 Task: Add mansisoftage undefined.
Action: Mouse moved to (325, 91)
Screenshot: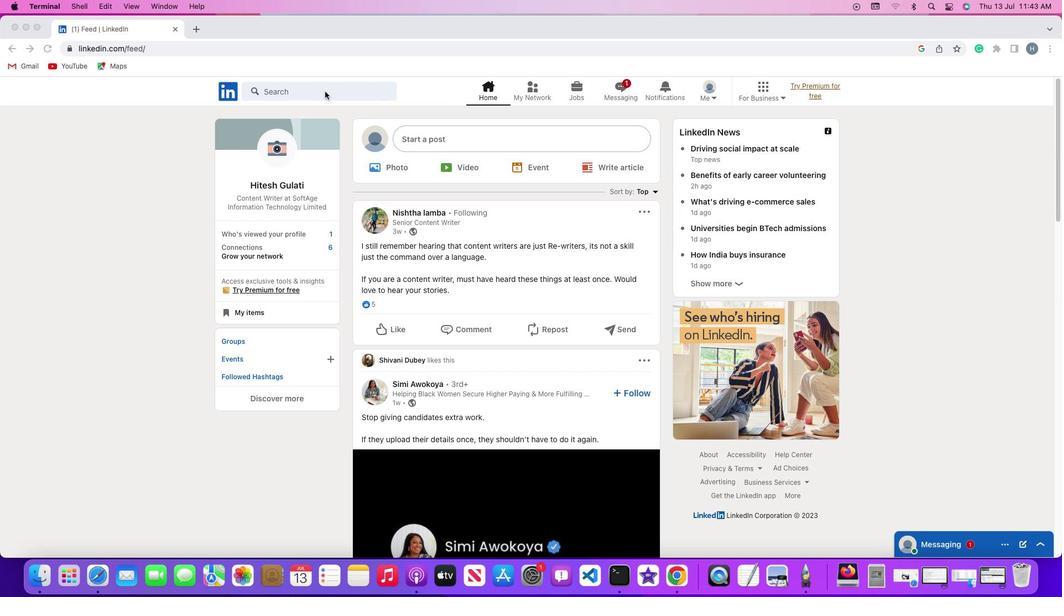 
Action: Mouse pressed left at (325, 91)
Screenshot: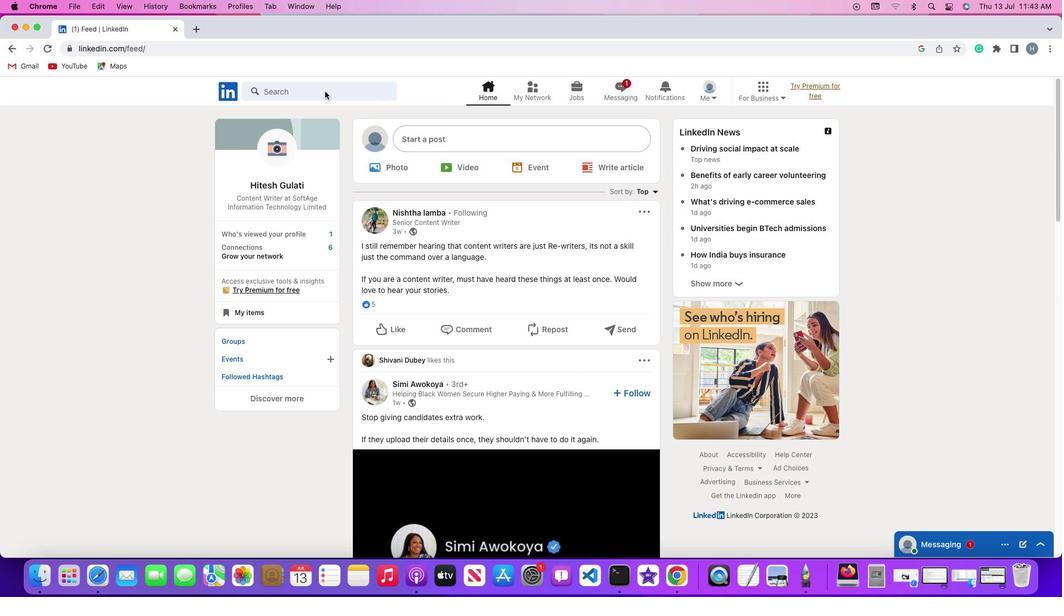 
Action: Mouse pressed left at (325, 91)
Screenshot: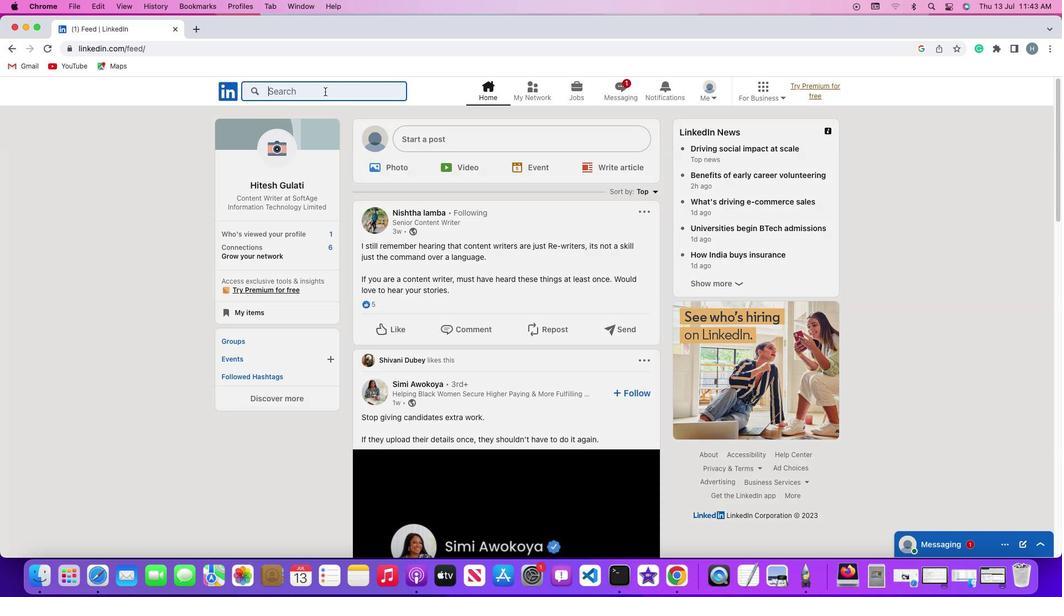 
Action: Key pressed Key.shift'#''h''i''r''i''n''g'Key.enter
Screenshot: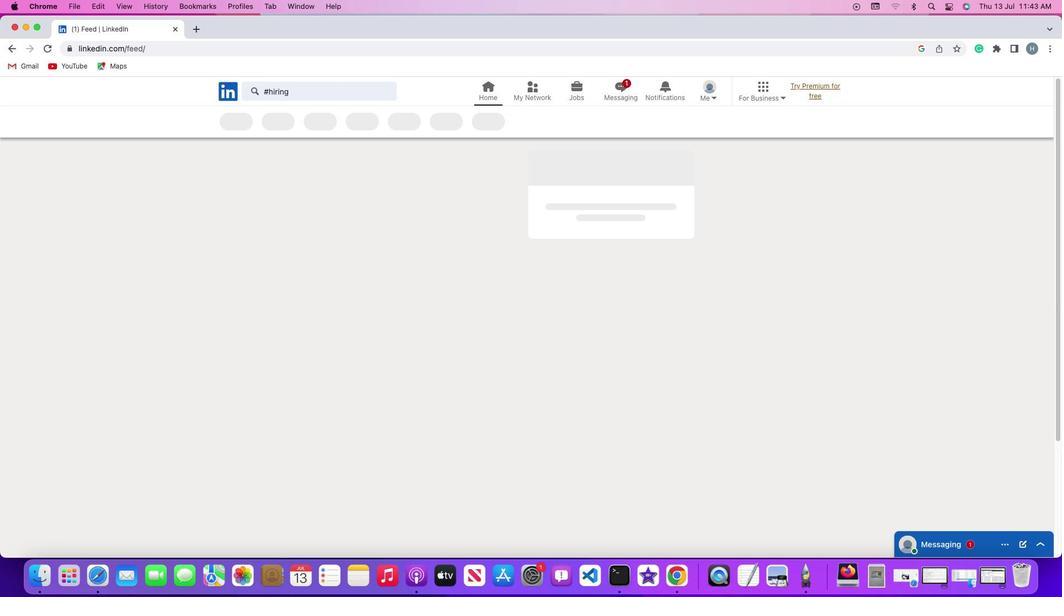 
Action: Mouse moved to (318, 120)
Screenshot: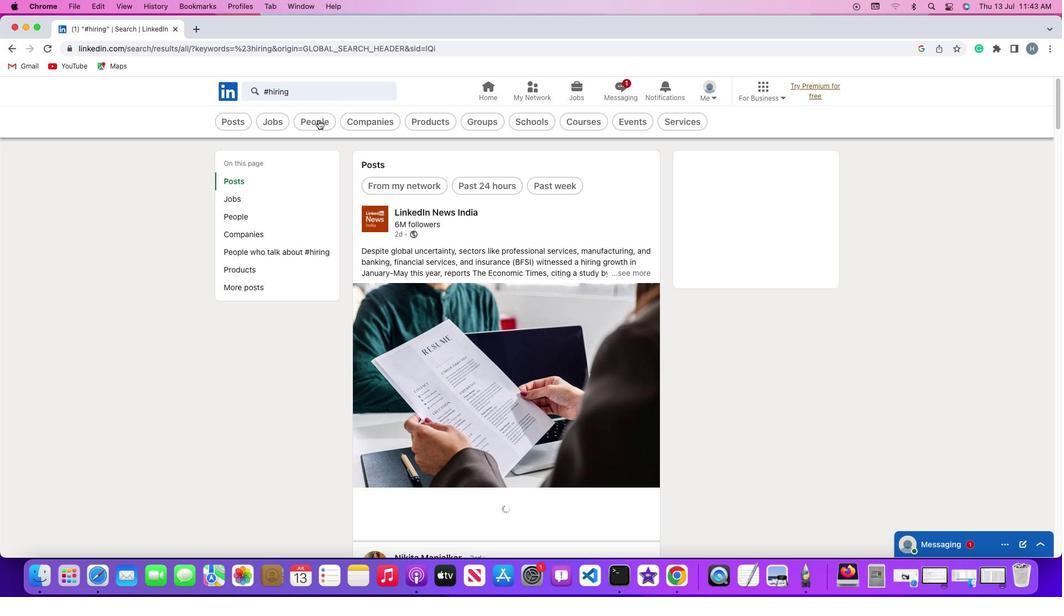 
Action: Mouse pressed left at (318, 120)
Screenshot: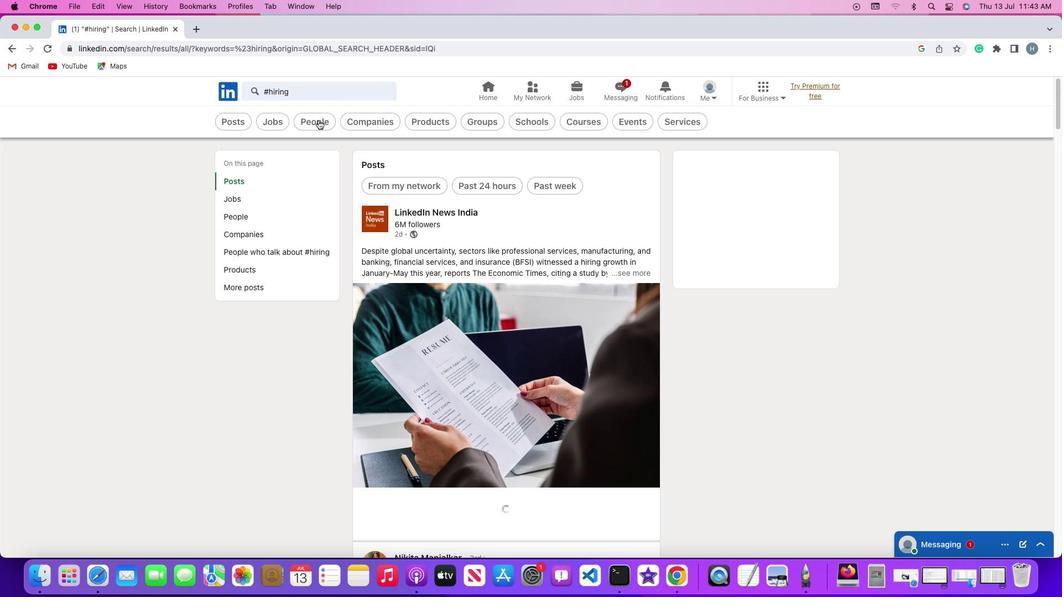 
Action: Mouse moved to (560, 120)
Screenshot: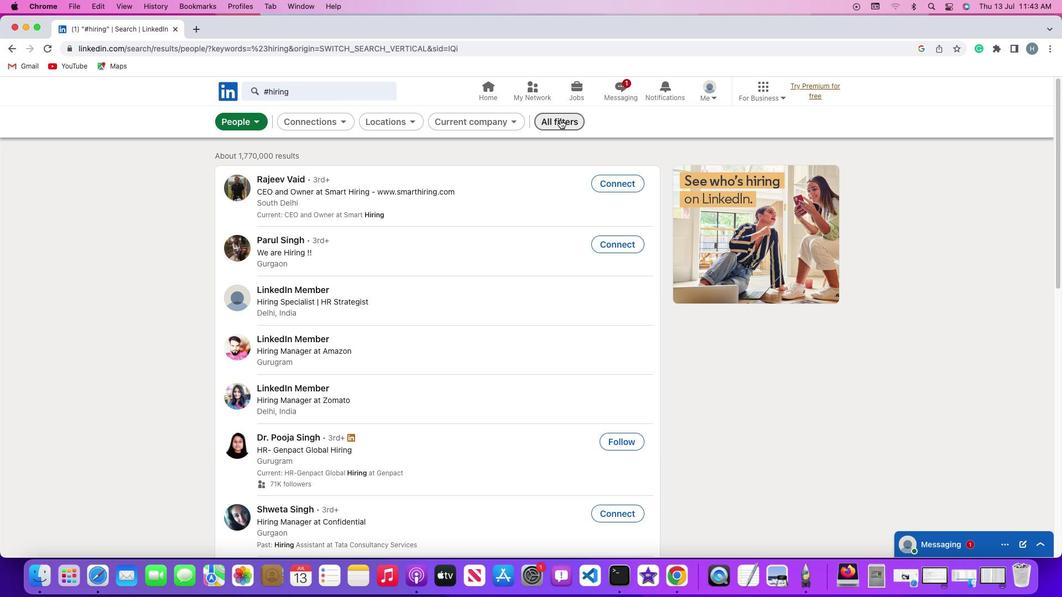 
Action: Mouse pressed left at (560, 120)
Screenshot: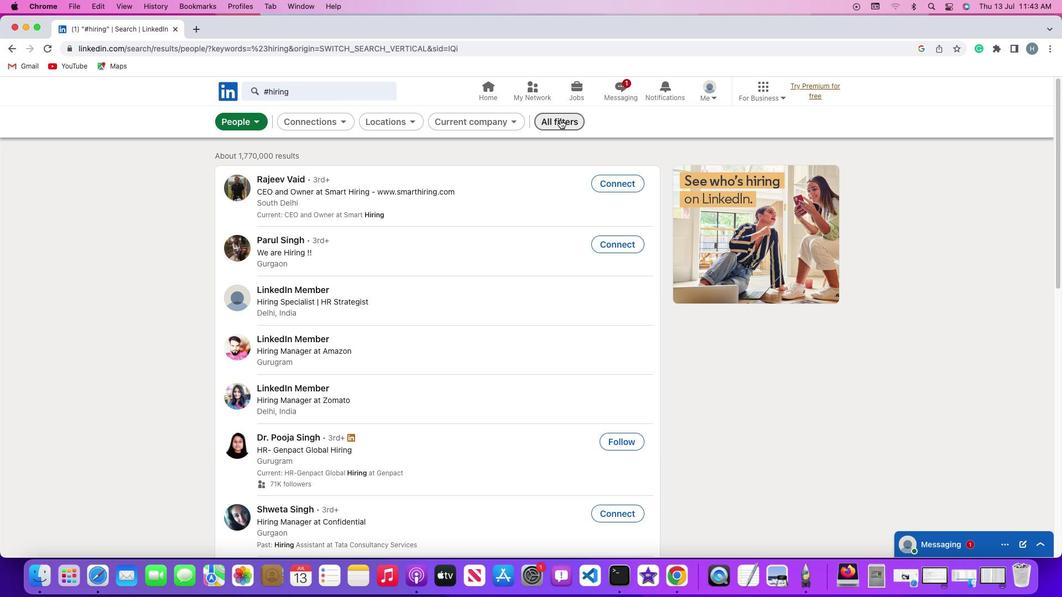 
Action: Mouse moved to (801, 291)
Screenshot: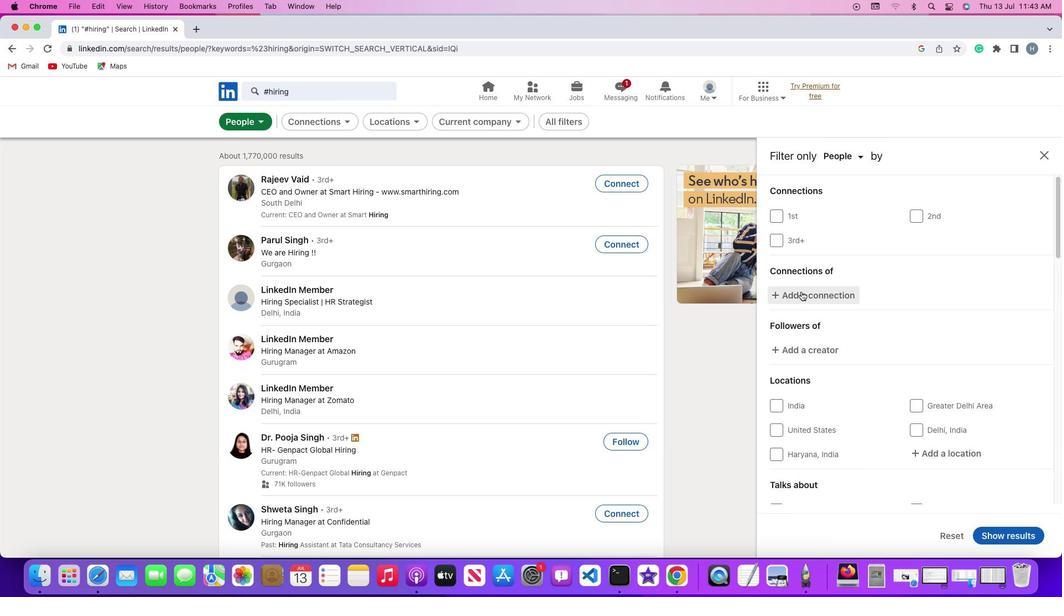 
Action: Mouse pressed left at (801, 291)
Screenshot: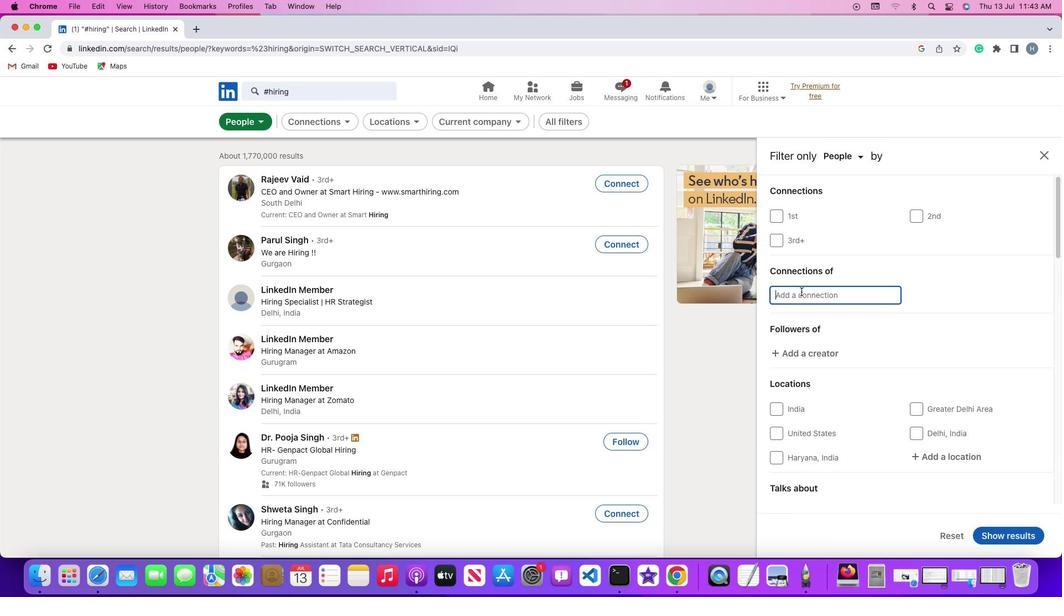 
Action: Key pressed Key.shift'M''a''n''s''i'
Screenshot: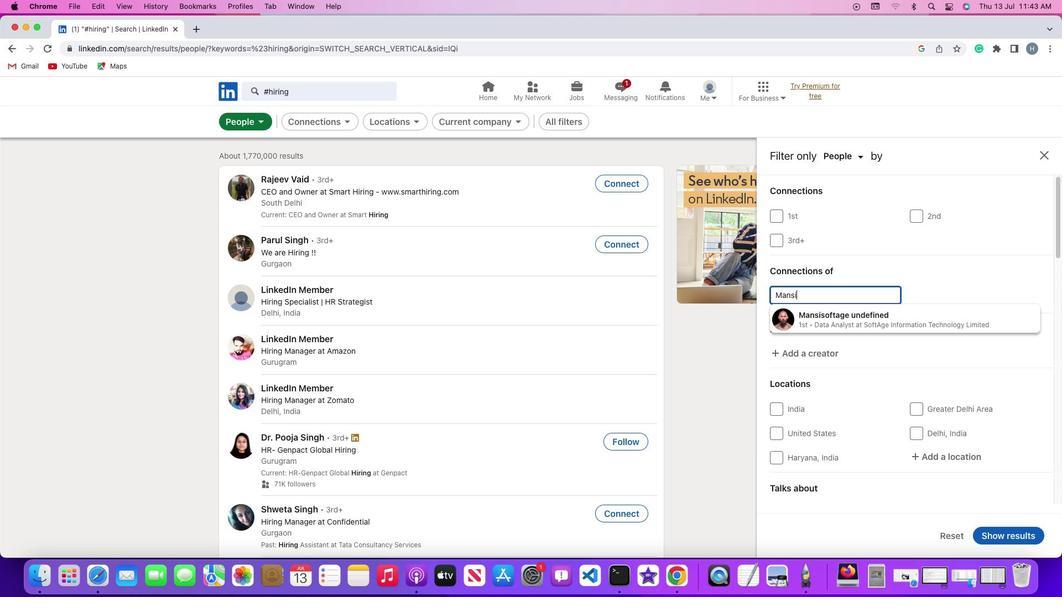 
Action: Mouse moved to (811, 313)
Screenshot: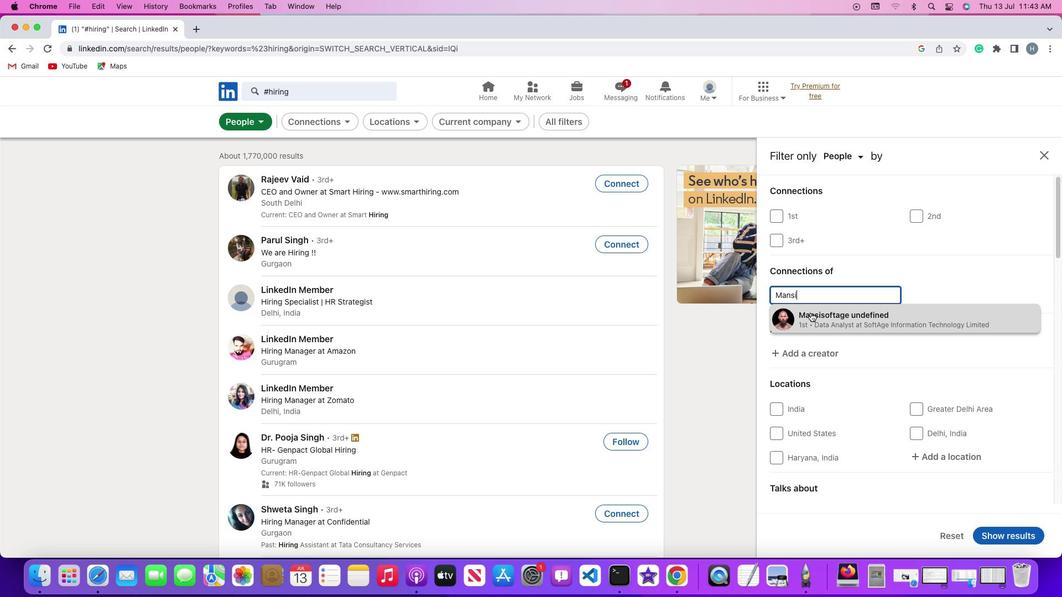 
Action: Mouse pressed left at (811, 313)
Screenshot: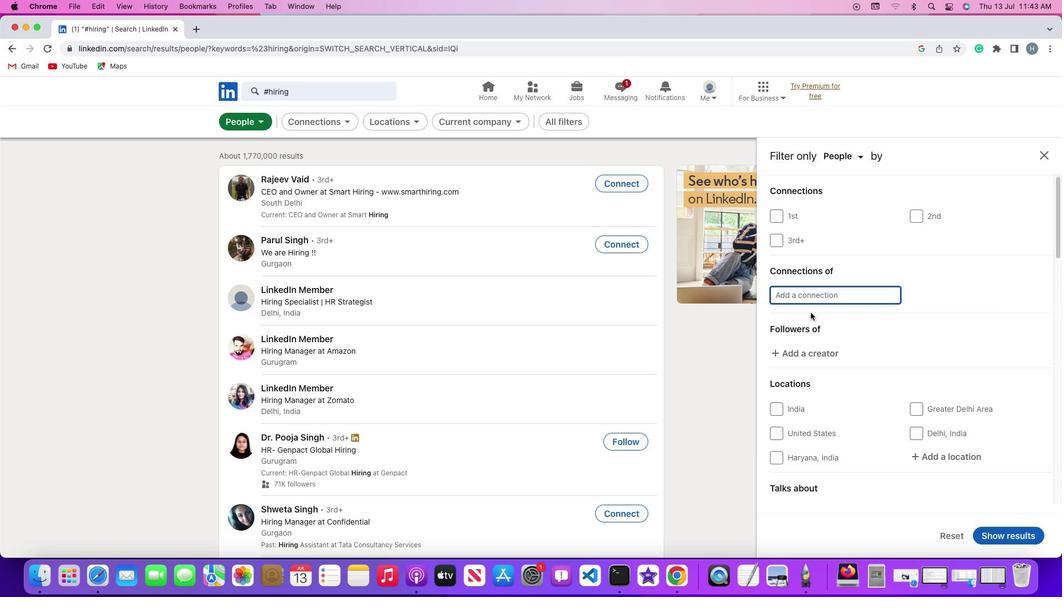 
Action: Mouse moved to (763, 312)
Screenshot: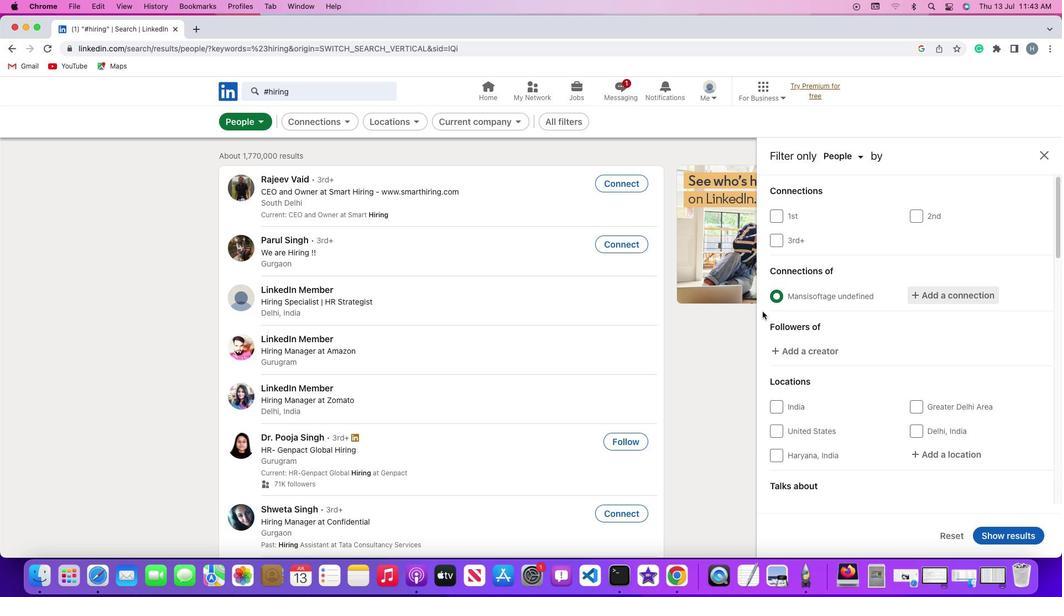 
